 Task: Use Dolce Vita Effect in this video Movie B.mp4
Action: Mouse moved to (341, 154)
Screenshot: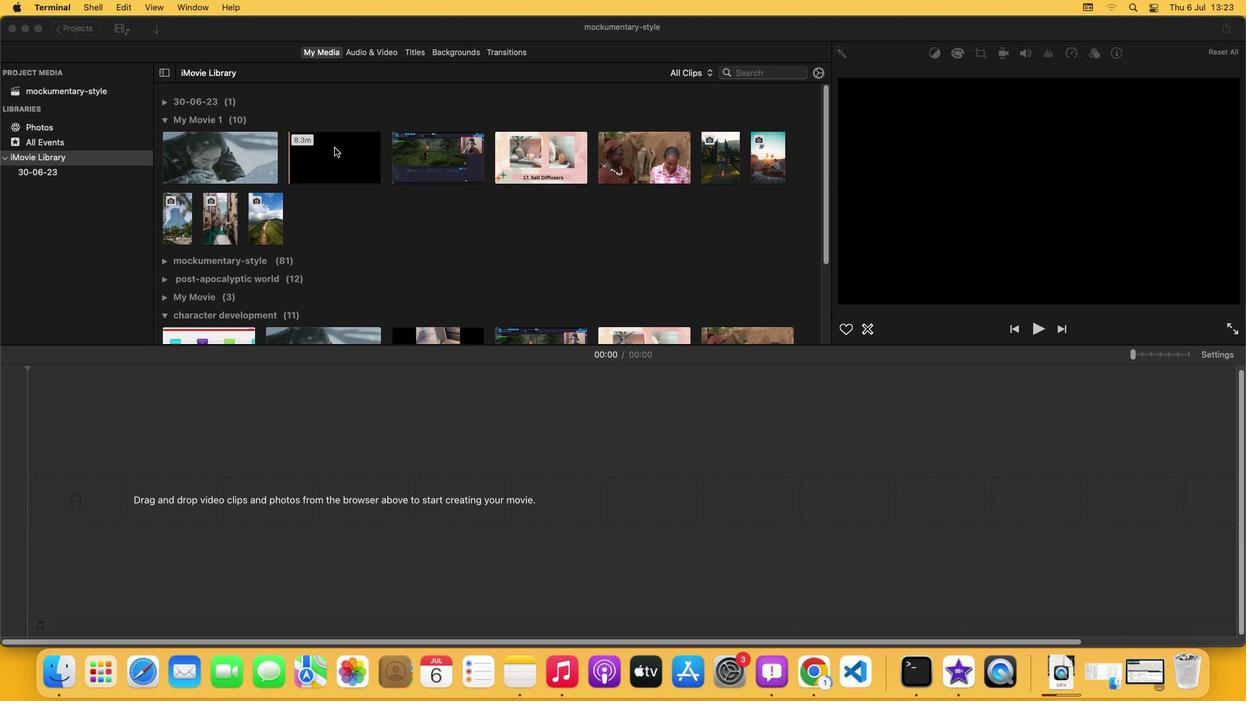 
Action: Mouse pressed left at (341, 154)
Screenshot: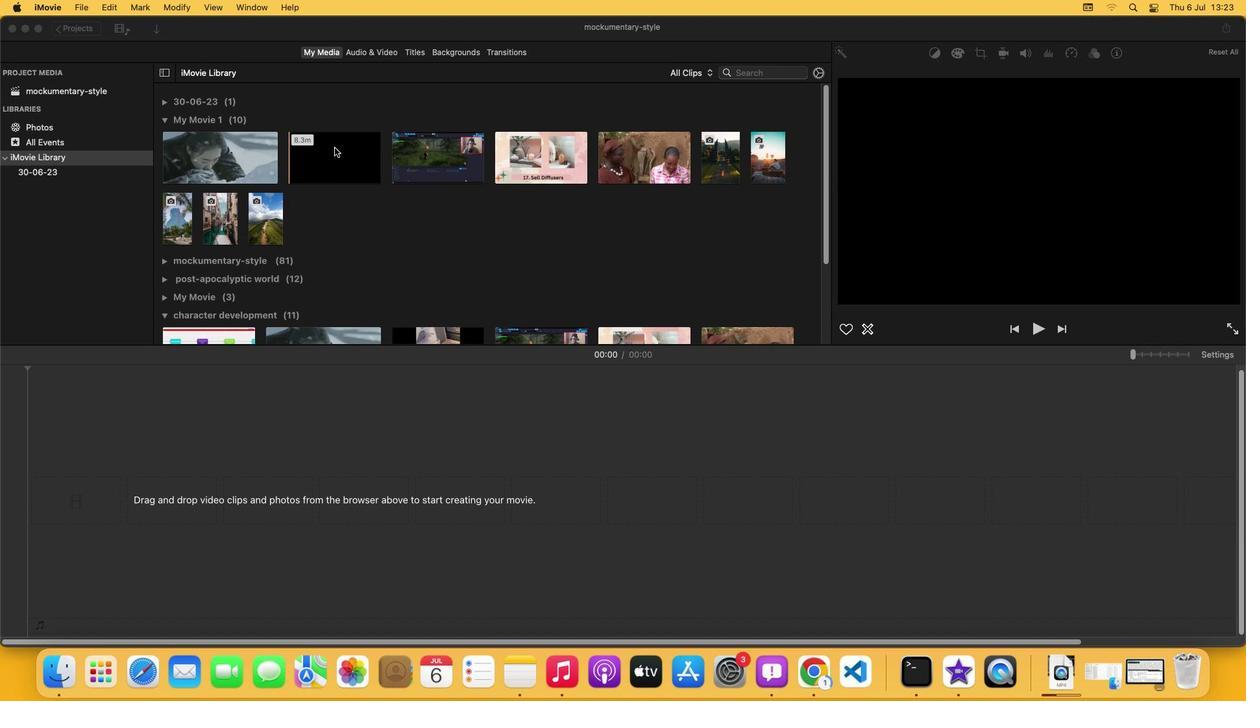 
Action: Mouse moved to (370, 62)
Screenshot: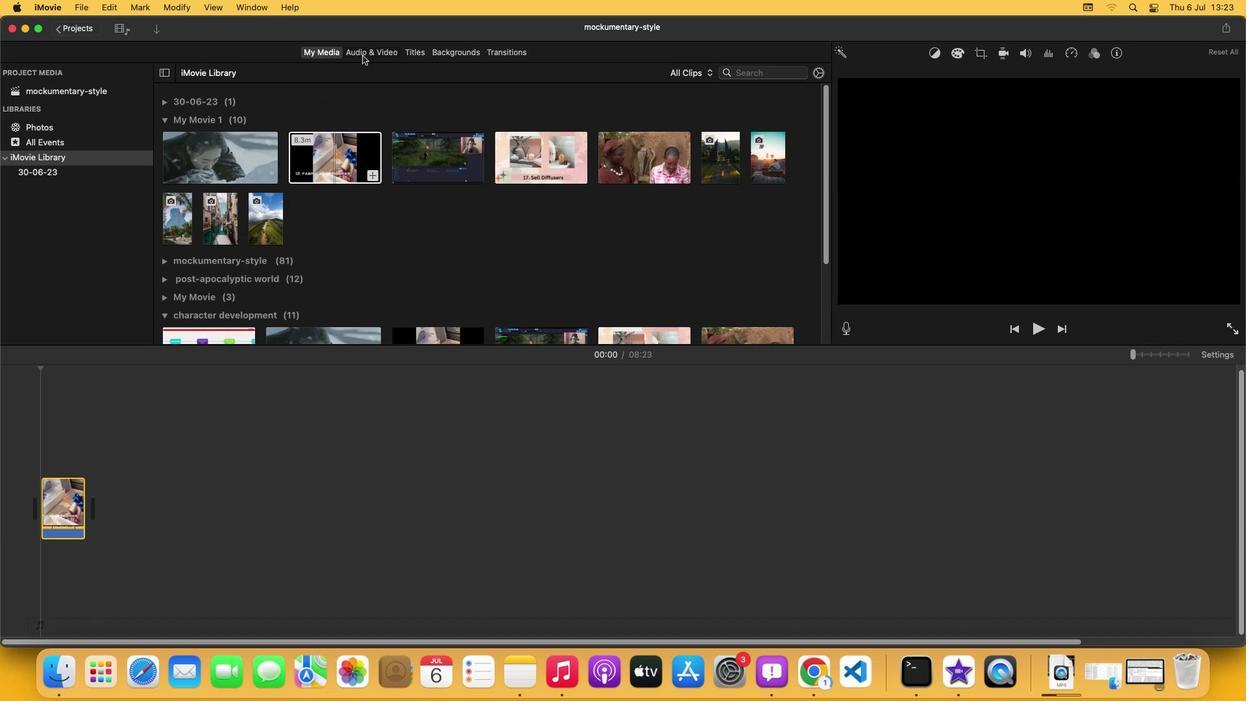 
Action: Mouse pressed left at (370, 62)
Screenshot: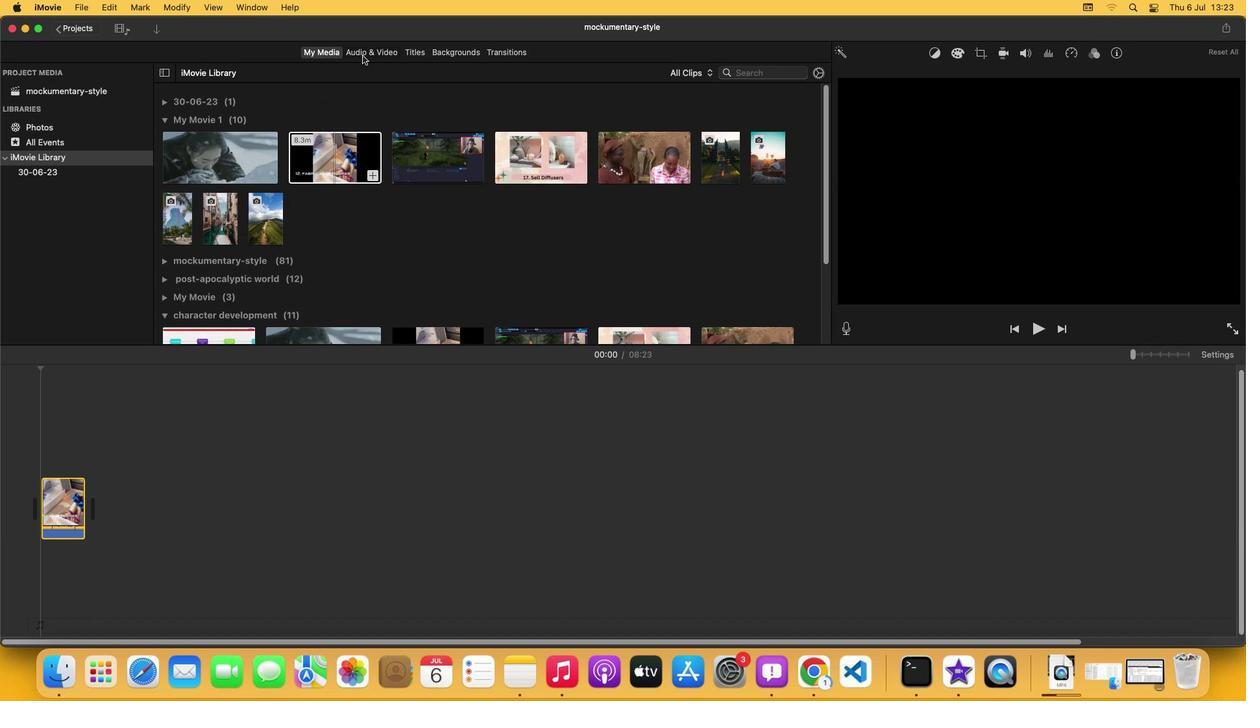 
Action: Mouse moved to (214, 264)
Screenshot: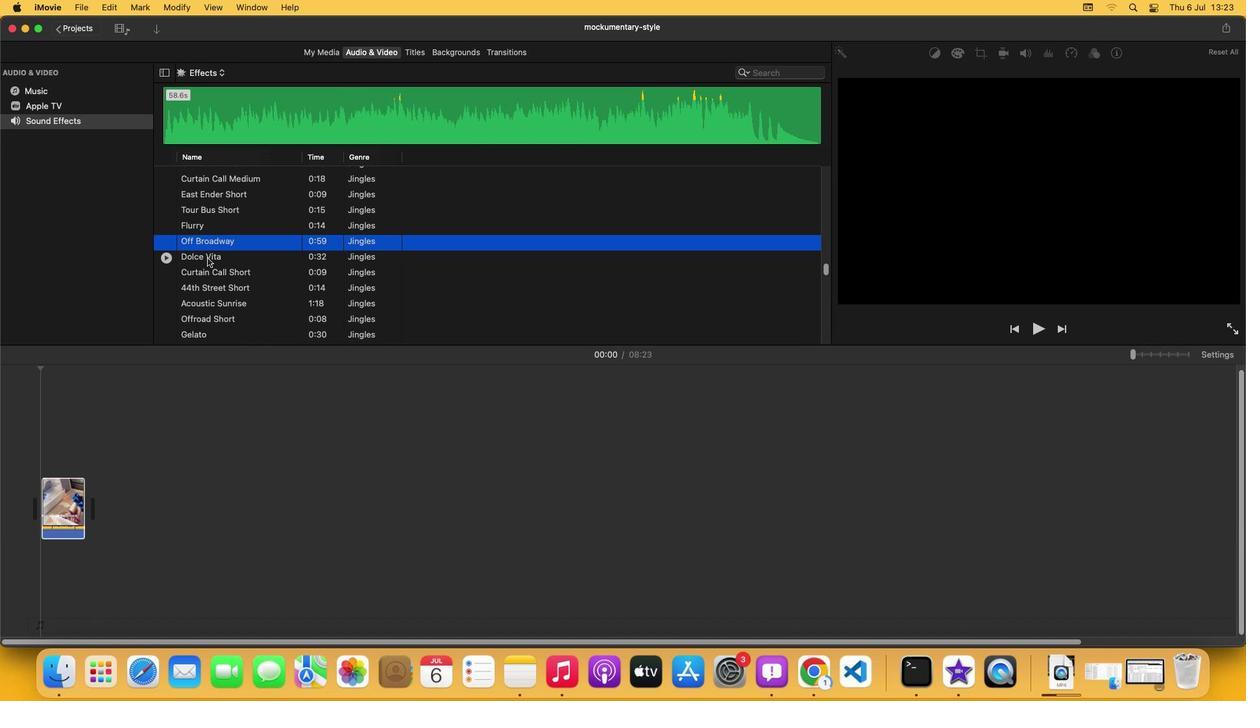 
Action: Mouse pressed left at (214, 264)
Screenshot: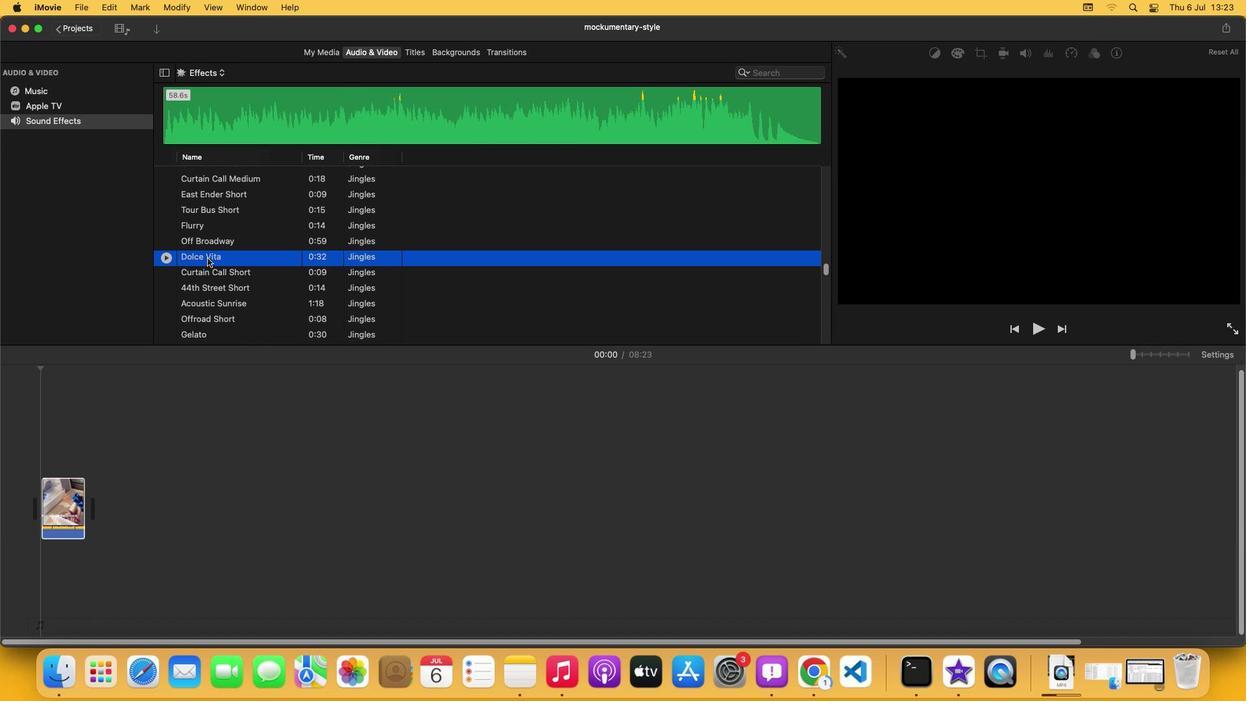 
Action: Mouse moved to (247, 117)
Screenshot: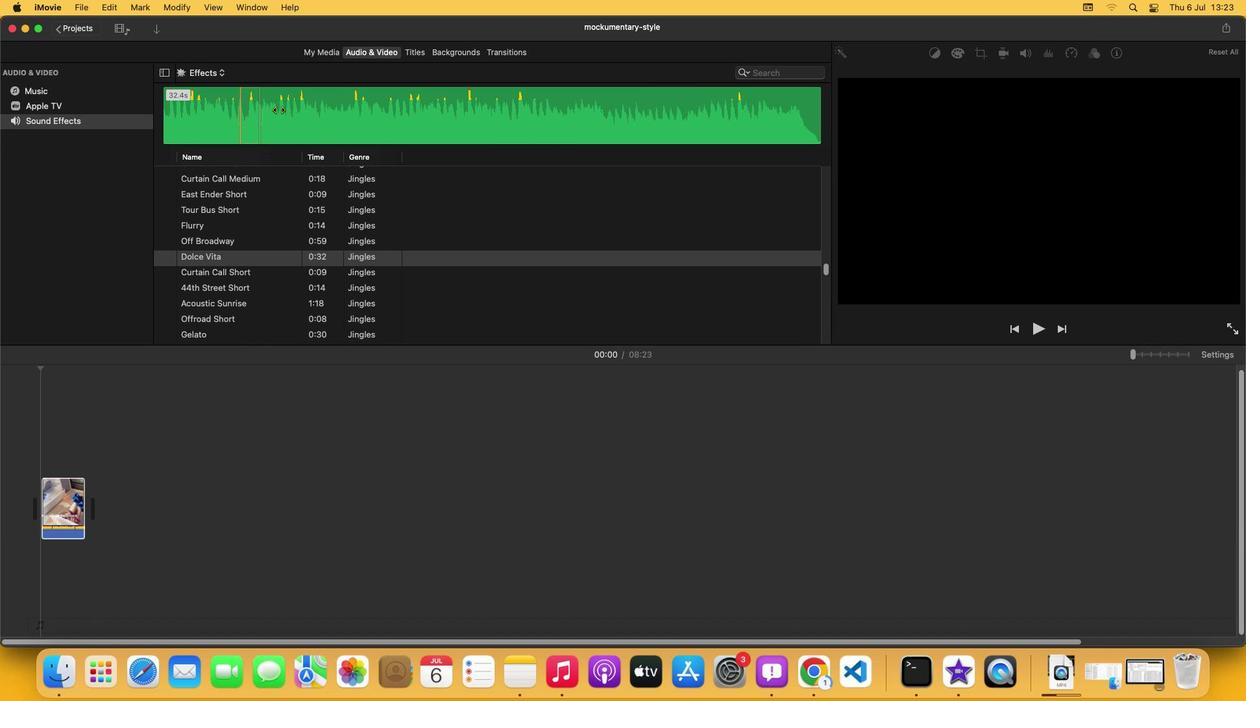 
Action: Mouse pressed left at (247, 117)
Screenshot: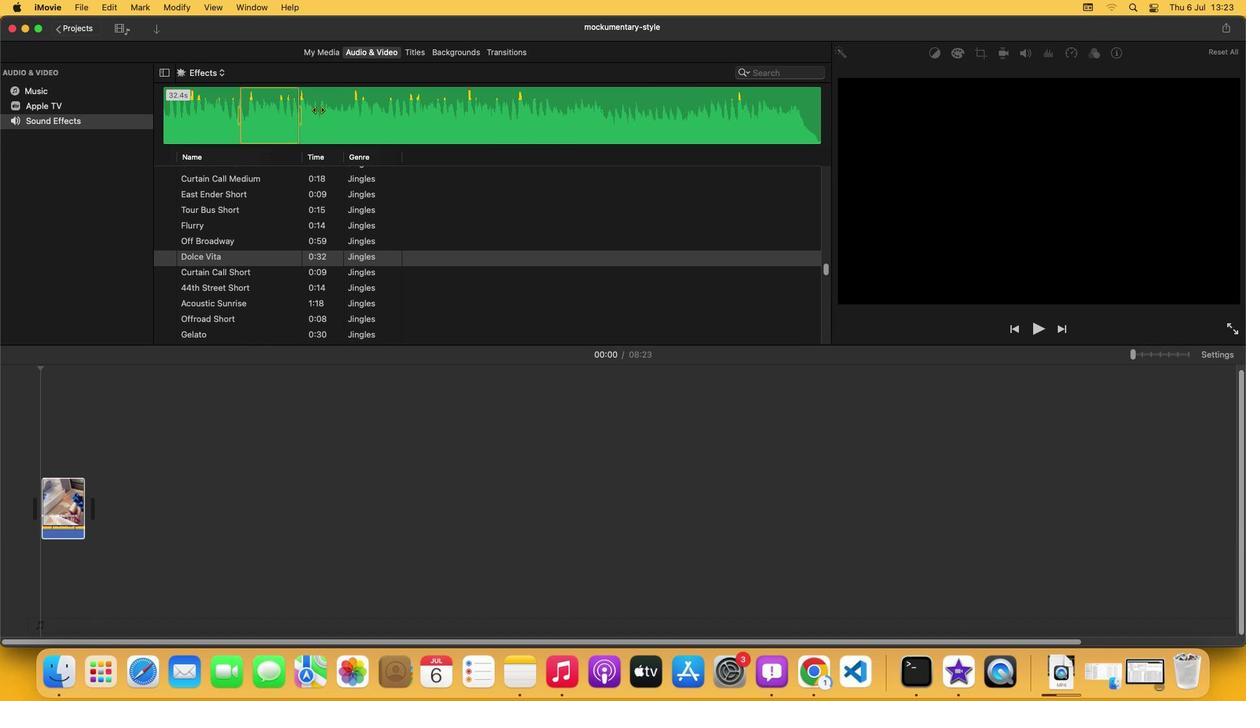 
Action: Mouse moved to (316, 114)
Screenshot: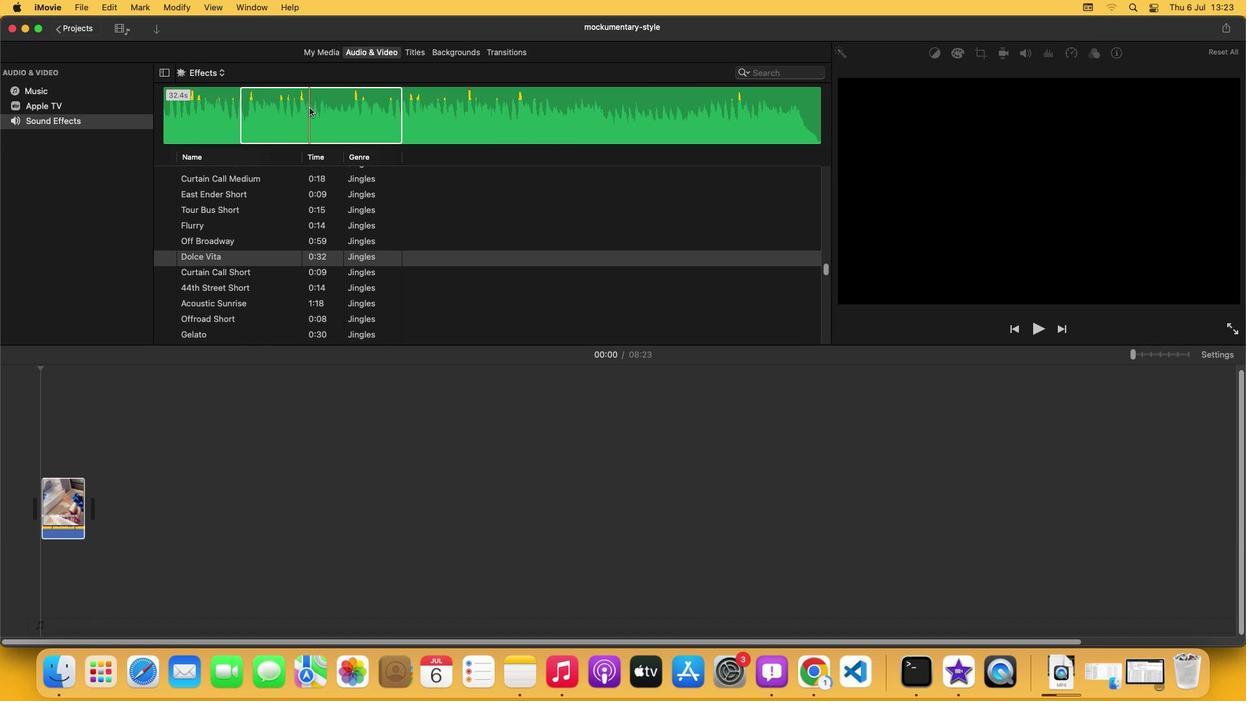 
Action: Mouse pressed left at (316, 114)
Screenshot: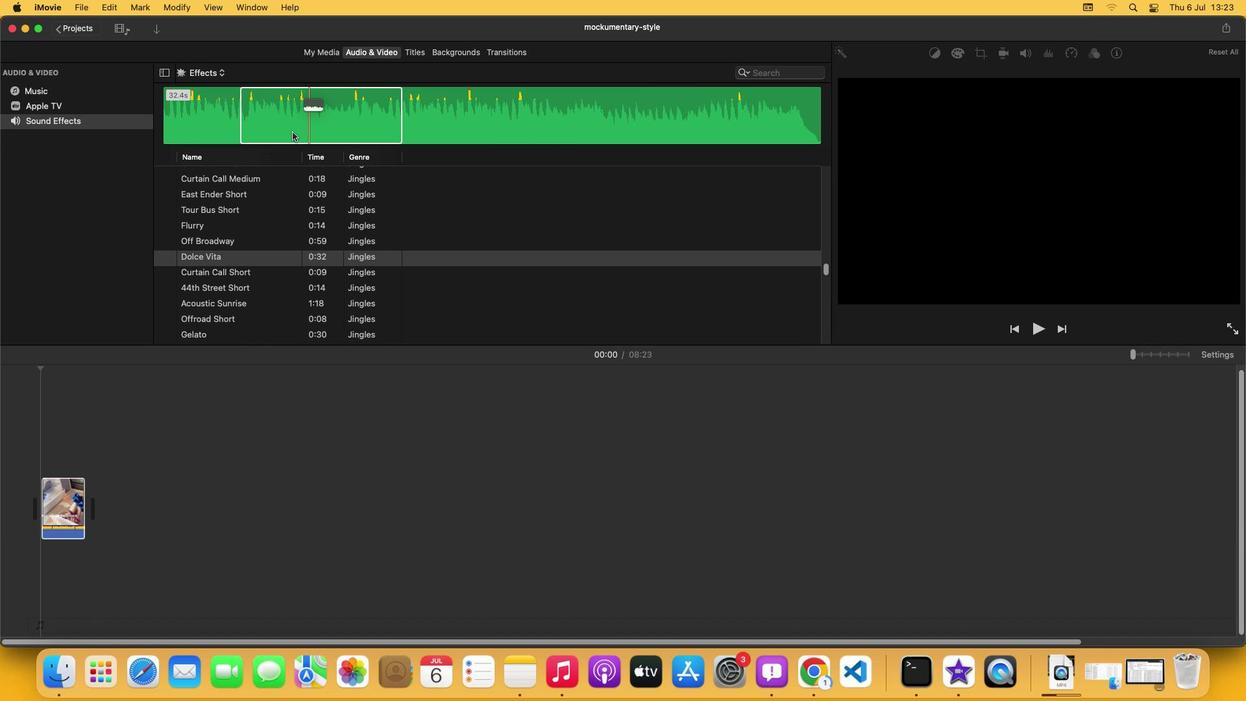 
Action: Mouse moved to (153, 540)
Screenshot: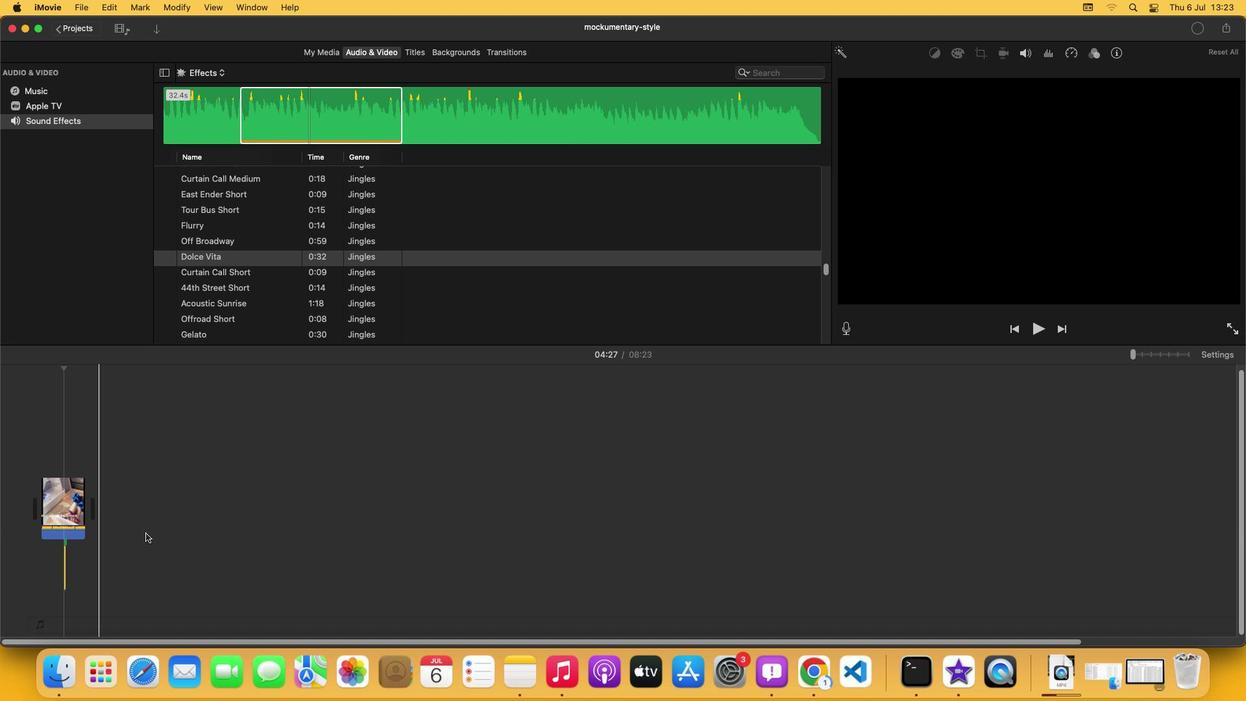 
